 Task: Create a rule from the Recommended list, Task Added to this Project -> add SubTasks in the project AgileLink with SubTasks Gather and Analyse Requirements , Design and Implement Solution , System Test and UAT , Release to Production / Go Live
Action: Mouse moved to (997, 90)
Screenshot: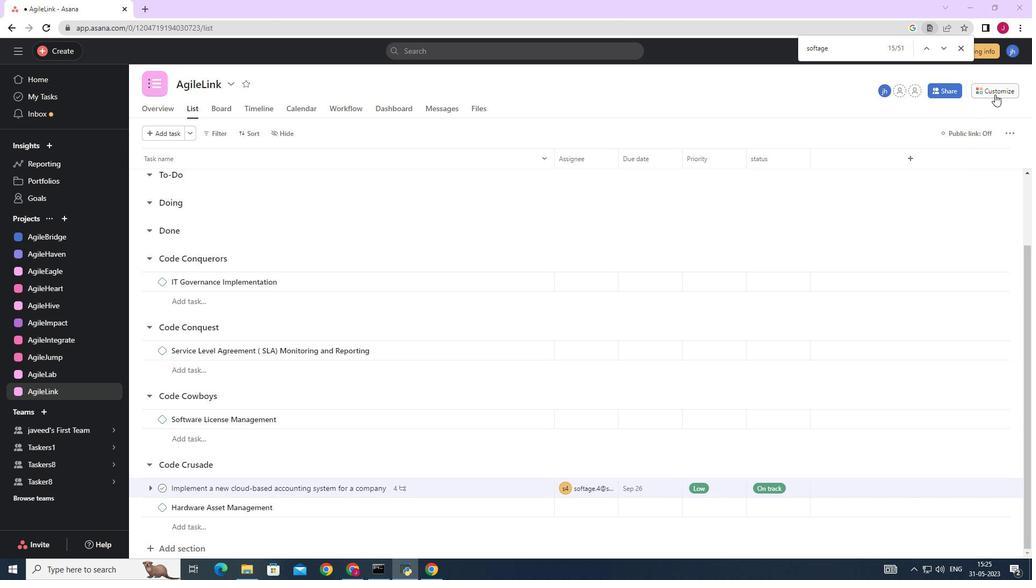 
Action: Mouse pressed left at (997, 90)
Screenshot: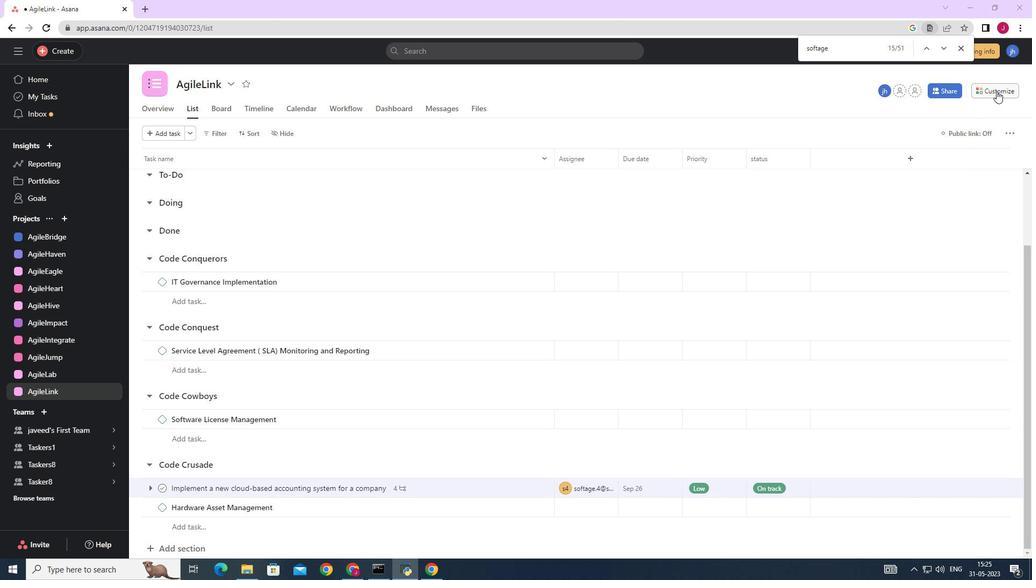 
Action: Mouse moved to (806, 233)
Screenshot: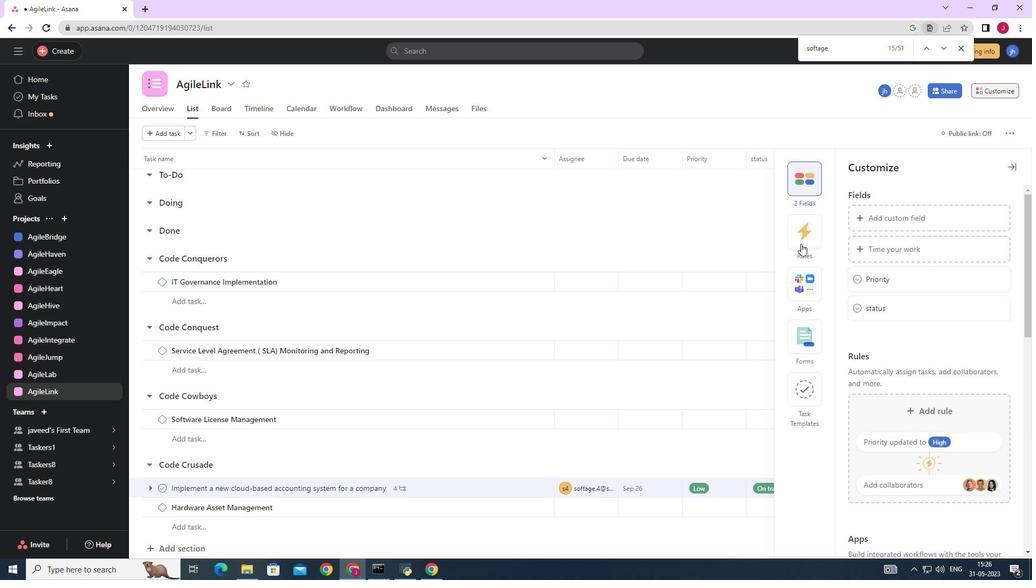 
Action: Mouse pressed left at (806, 233)
Screenshot: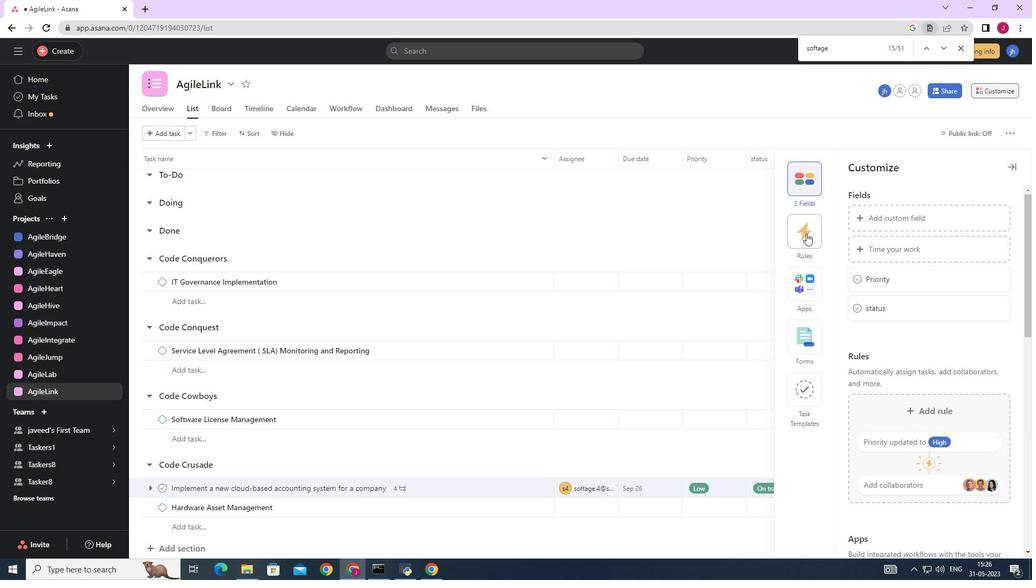 
Action: Mouse moved to (924, 250)
Screenshot: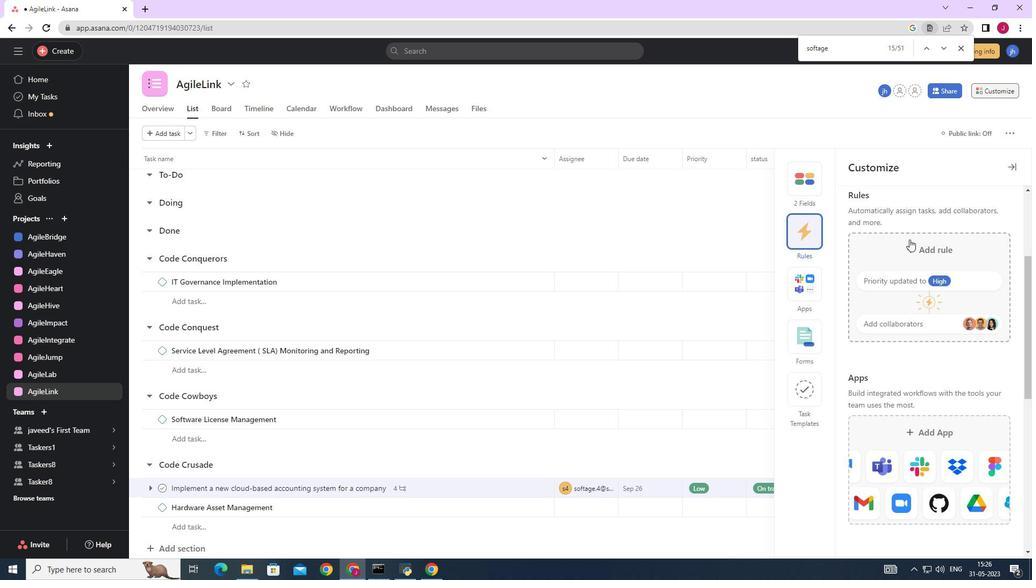 
Action: Mouse pressed left at (924, 250)
Screenshot: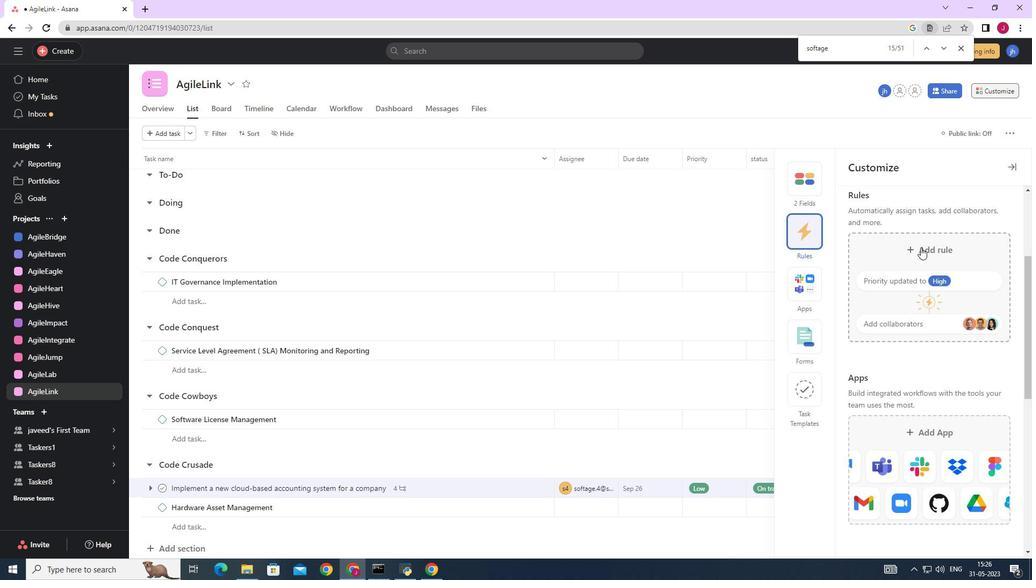 
Action: Mouse moved to (428, 159)
Screenshot: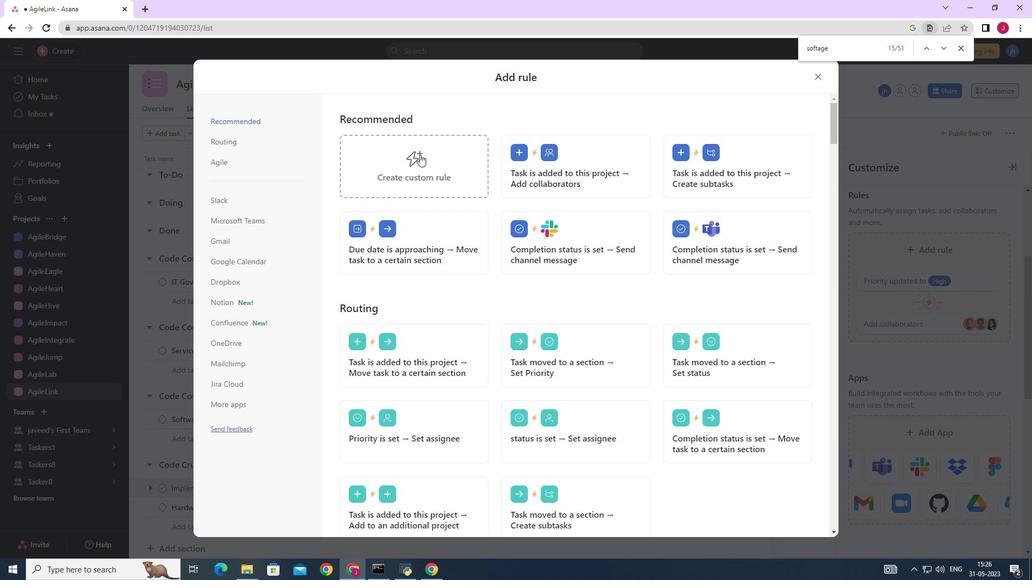
Action: Mouse pressed left at (428, 159)
Screenshot: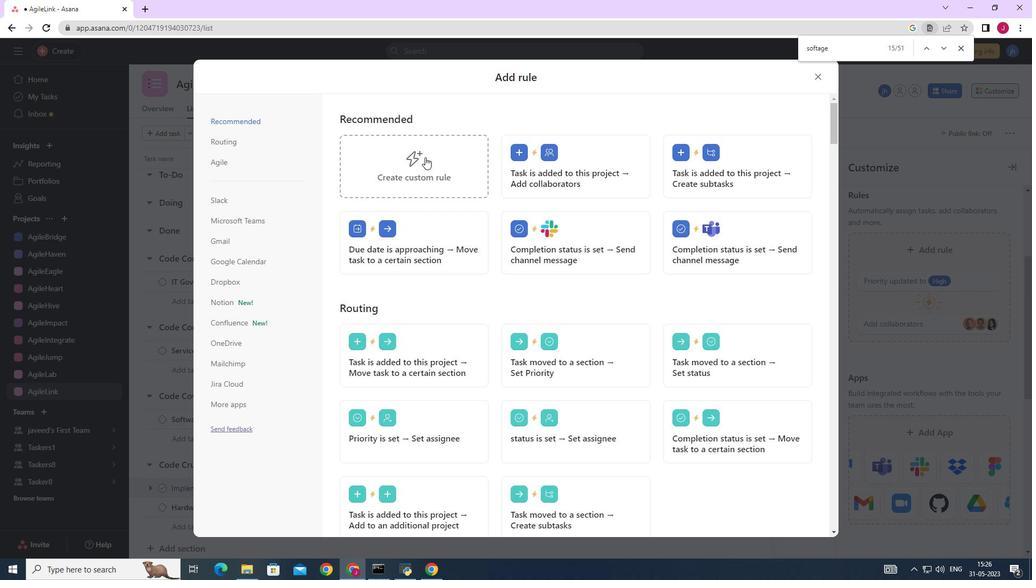 
Action: Mouse moved to (496, 282)
Screenshot: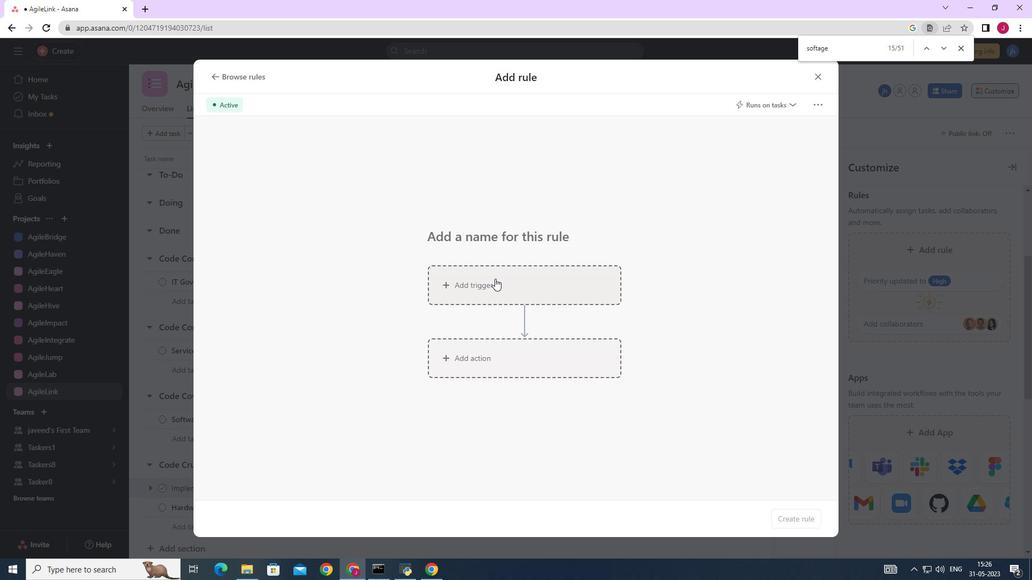 
Action: Mouse pressed left at (496, 282)
Screenshot: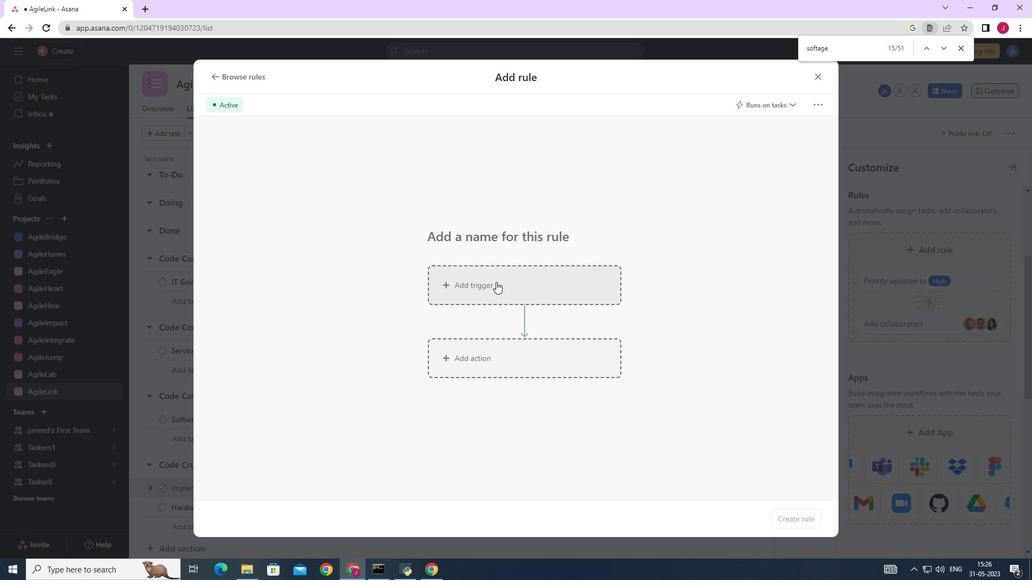 
Action: Mouse moved to (412, 360)
Screenshot: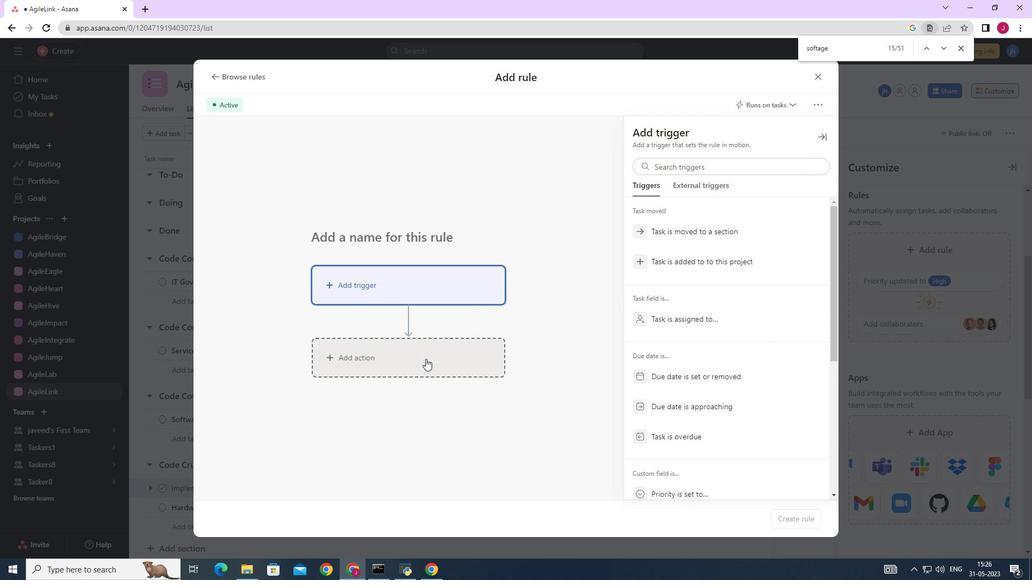 
Action: Mouse pressed left at (412, 360)
Screenshot: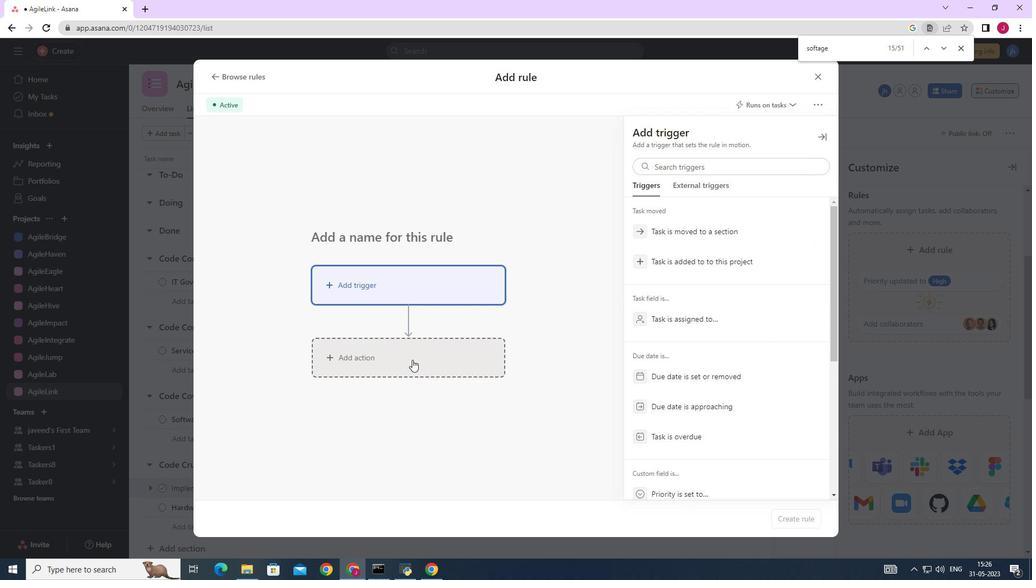 
Action: Mouse moved to (685, 317)
Screenshot: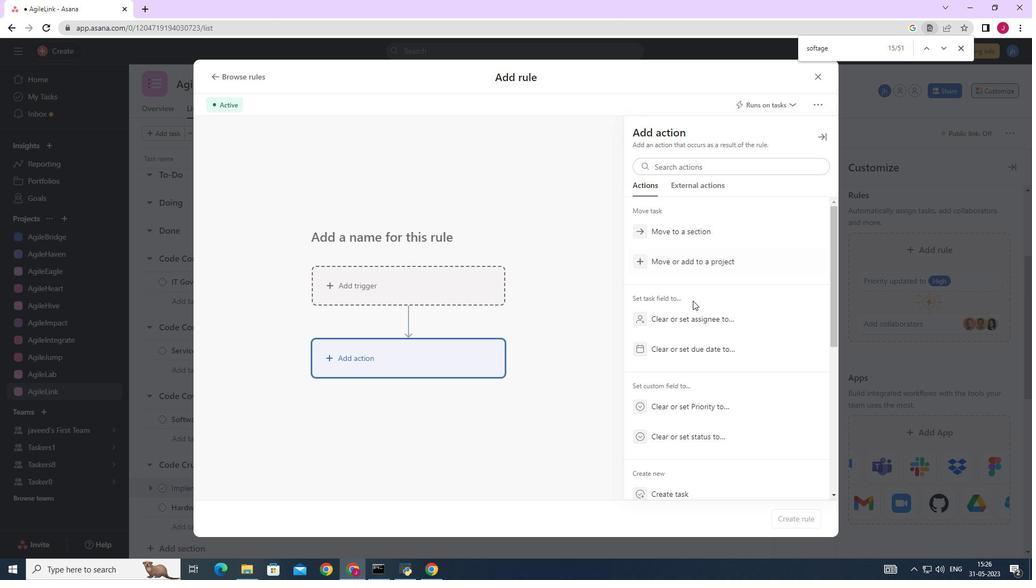 
Action: Mouse scrolled (685, 317) with delta (0, 0)
Screenshot: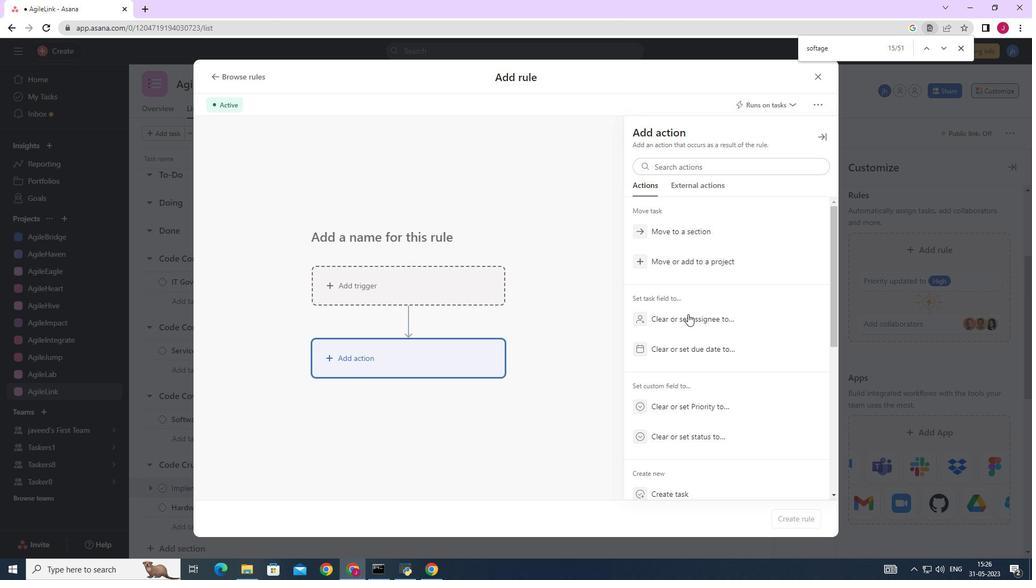 
Action: Mouse scrolled (685, 317) with delta (0, 0)
Screenshot: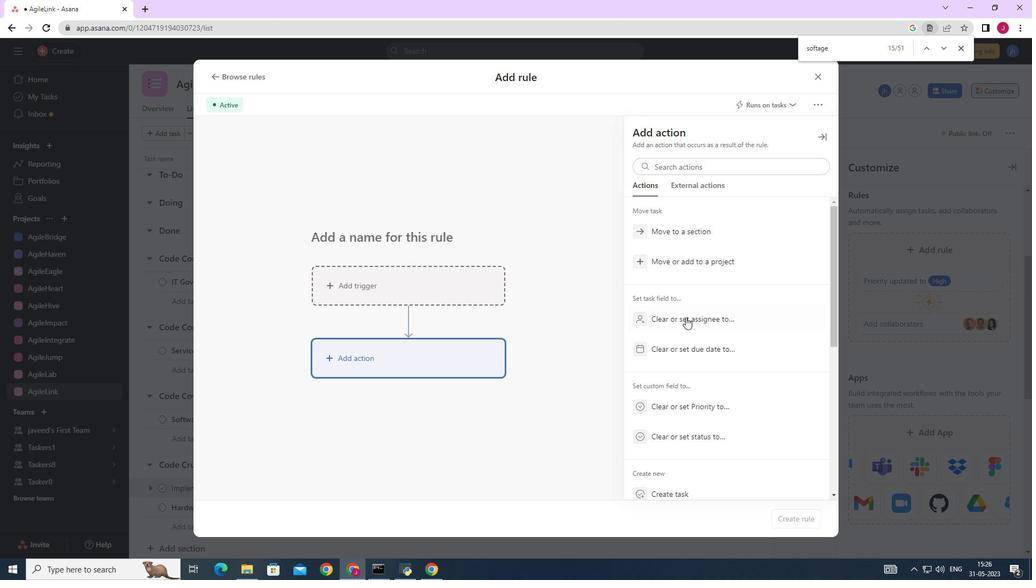 
Action: Mouse scrolled (685, 317) with delta (0, 0)
Screenshot: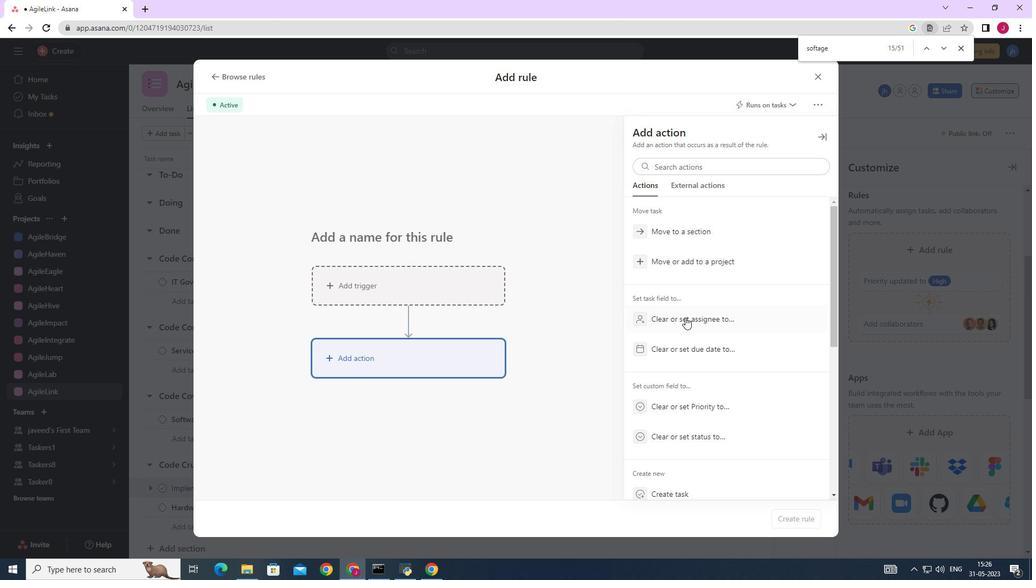 
Action: Mouse scrolled (685, 317) with delta (0, 0)
Screenshot: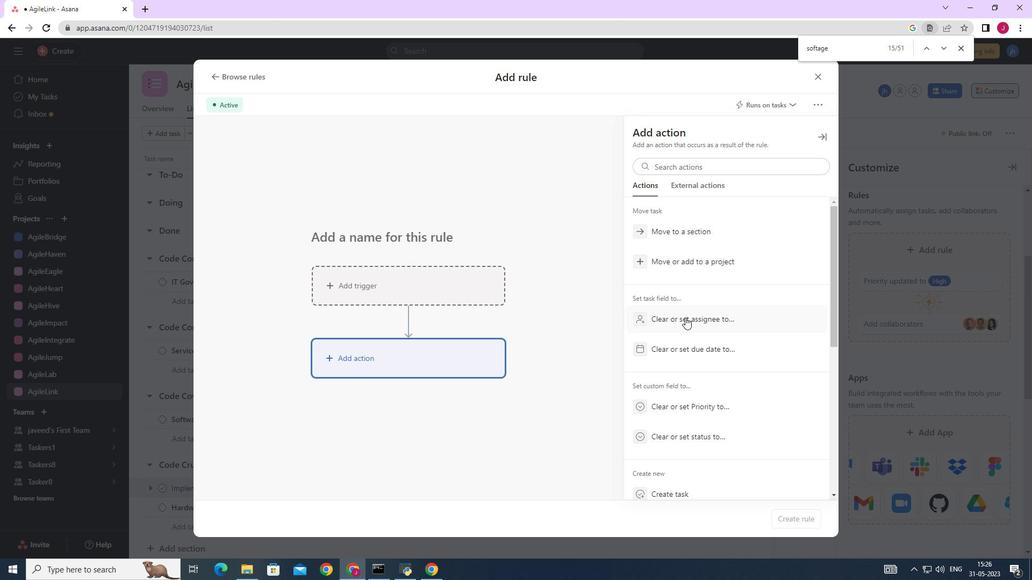 
Action: Mouse moved to (677, 315)
Screenshot: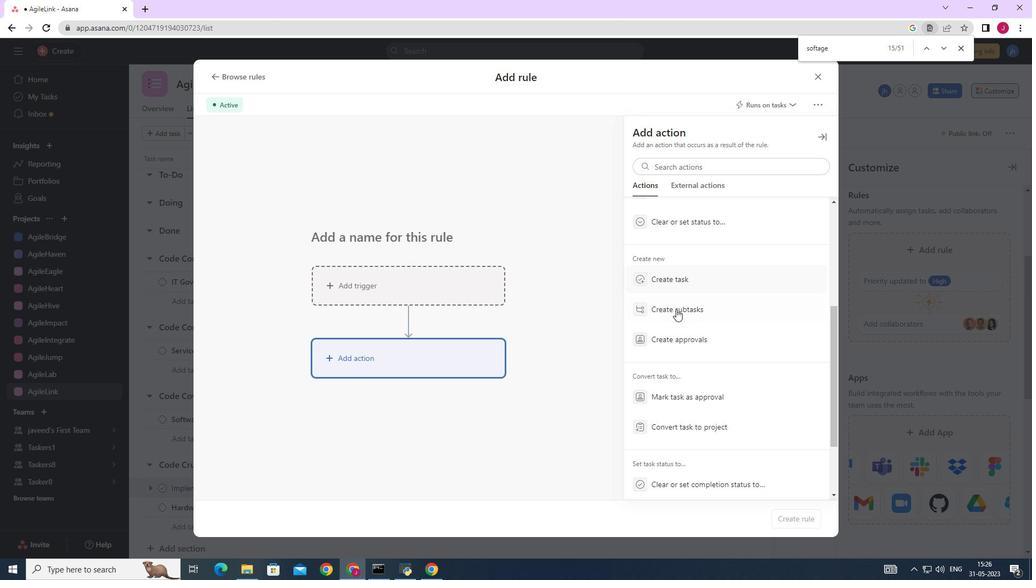 
Action: Mouse scrolled (677, 314) with delta (0, 0)
Screenshot: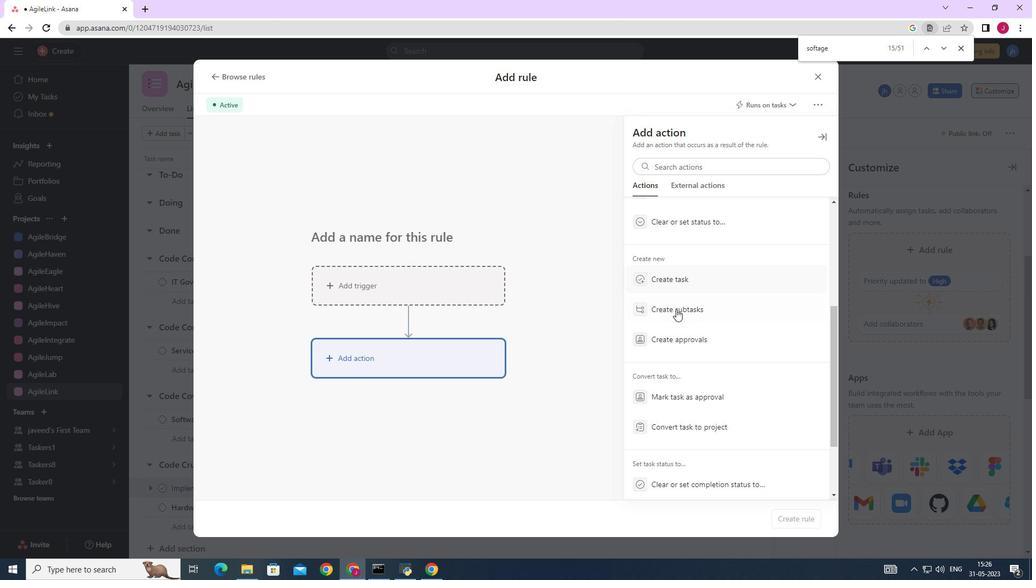 
Action: Mouse moved to (677, 315)
Screenshot: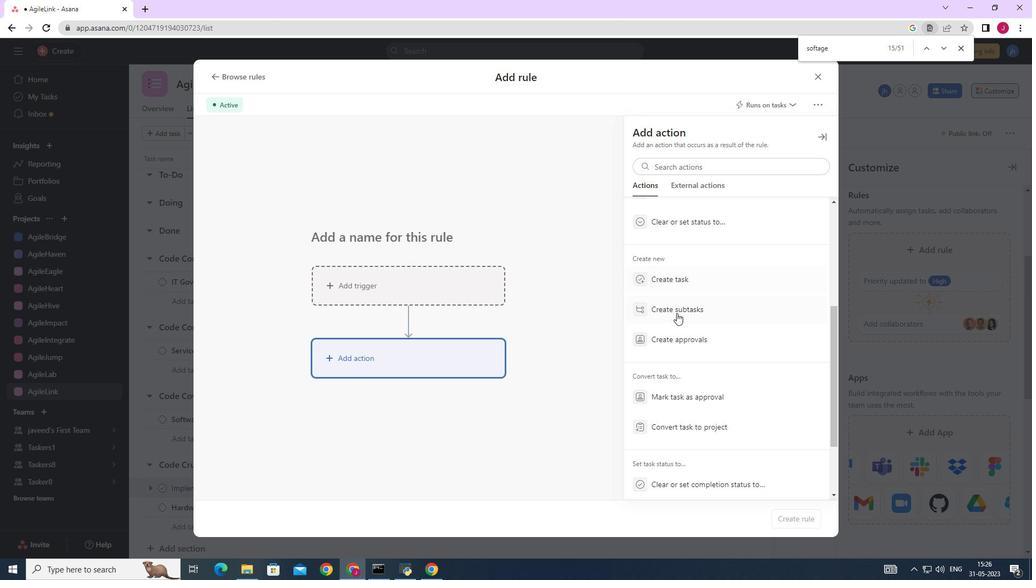 
Action: Mouse scrolled (677, 315) with delta (0, 0)
Screenshot: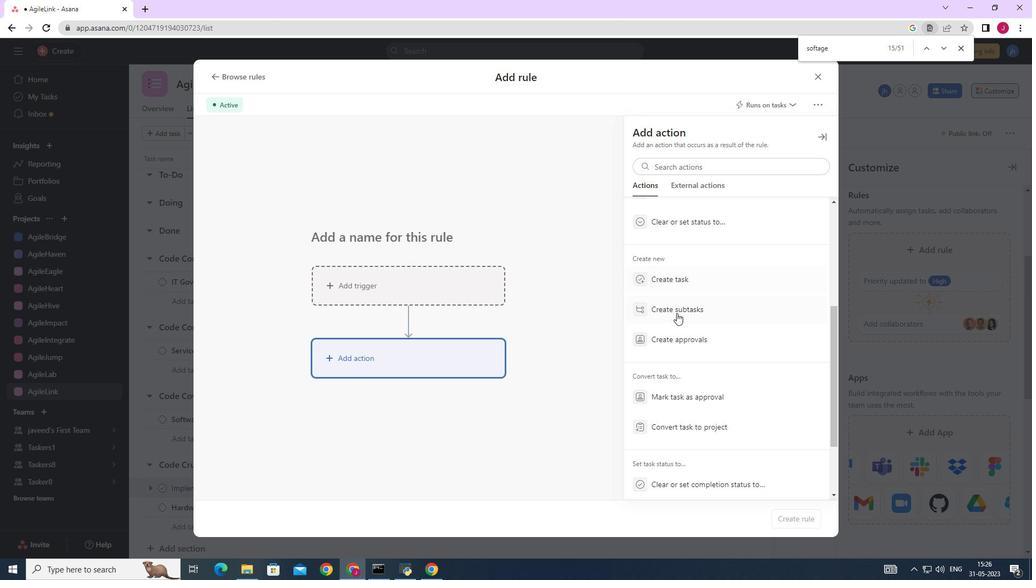 
Action: Mouse moved to (677, 335)
Screenshot: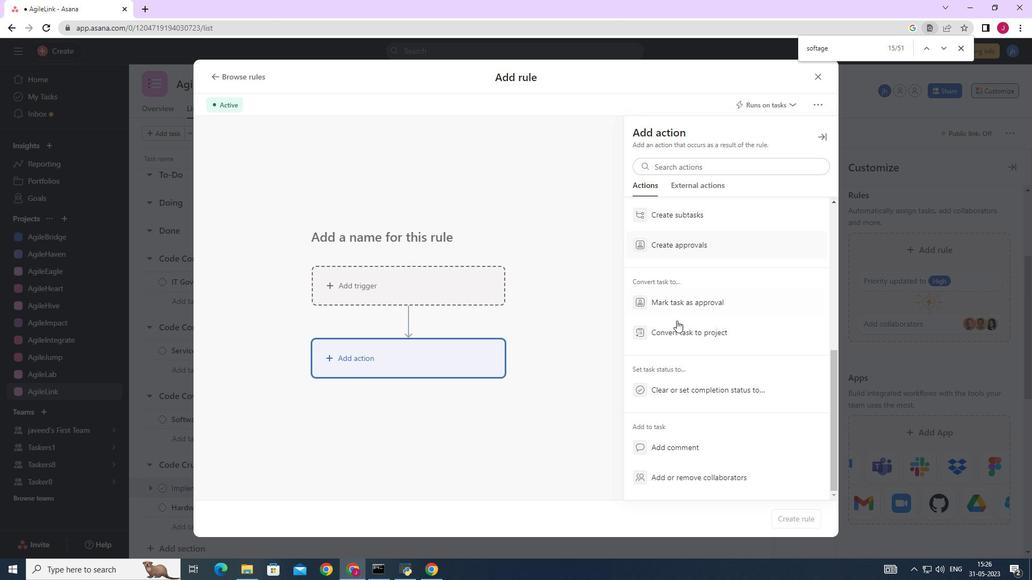 
Action: Mouse scrolled (677, 334) with delta (0, 0)
Screenshot: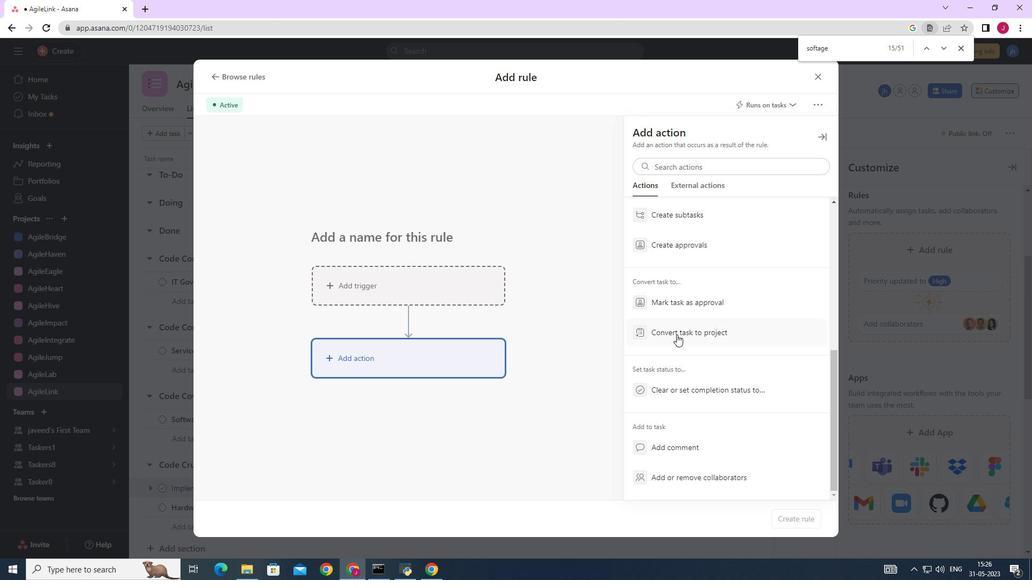 
Action: Mouse scrolled (677, 334) with delta (0, 0)
Screenshot: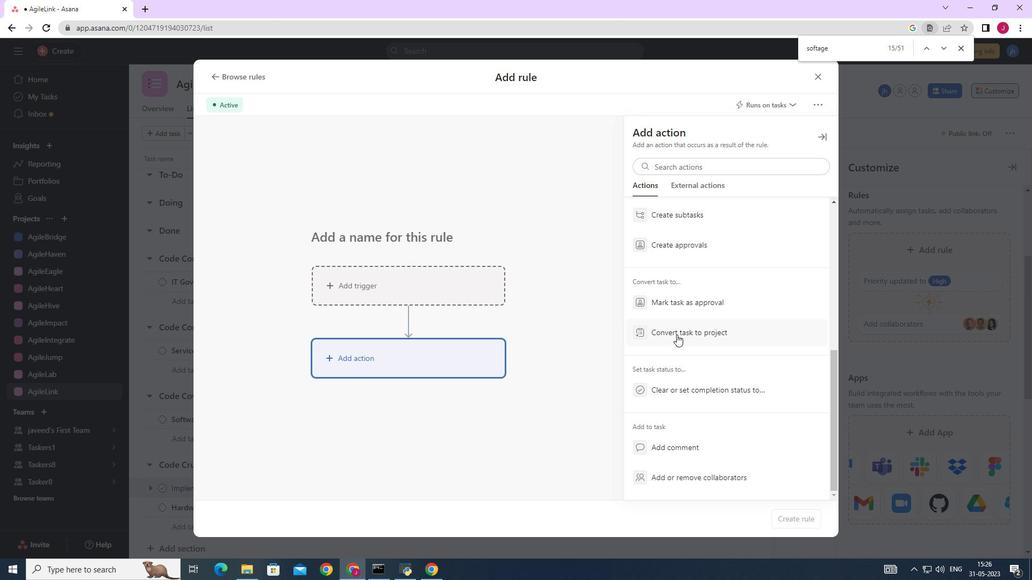 
Action: Mouse scrolled (677, 334) with delta (0, 0)
Screenshot: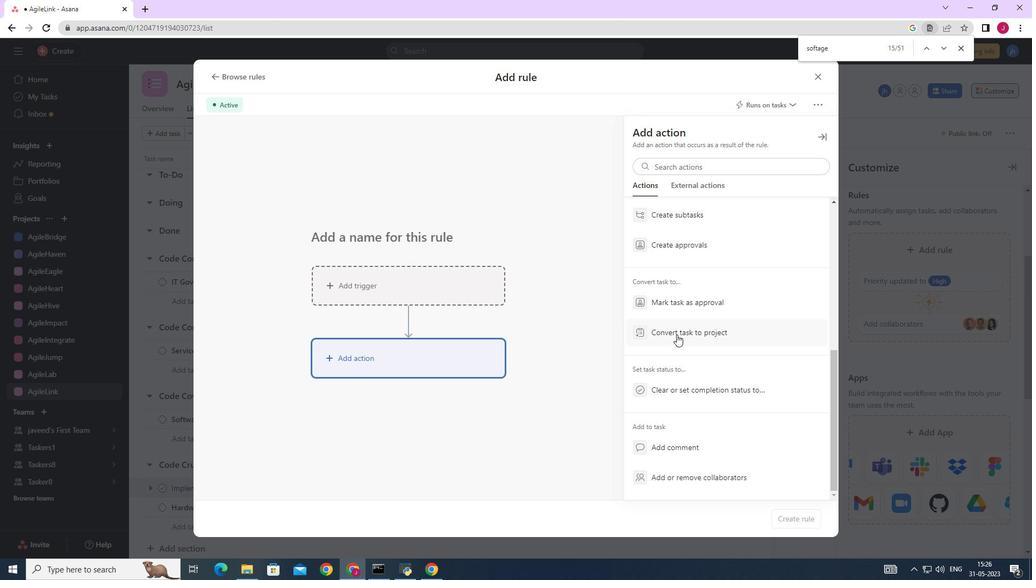 
Action: Mouse moved to (666, 253)
Screenshot: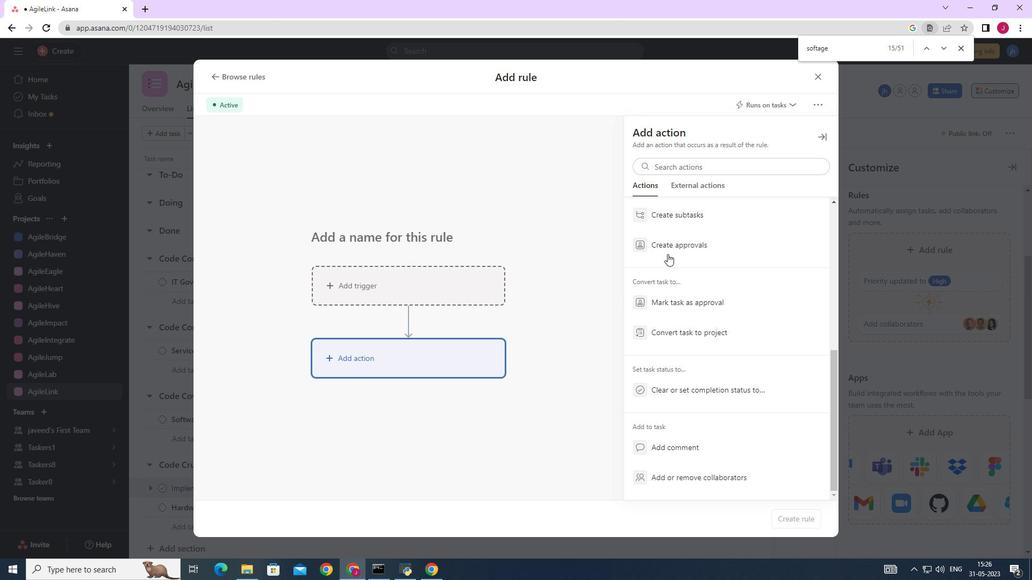 
Action: Mouse scrolled (666, 253) with delta (0, 0)
Screenshot: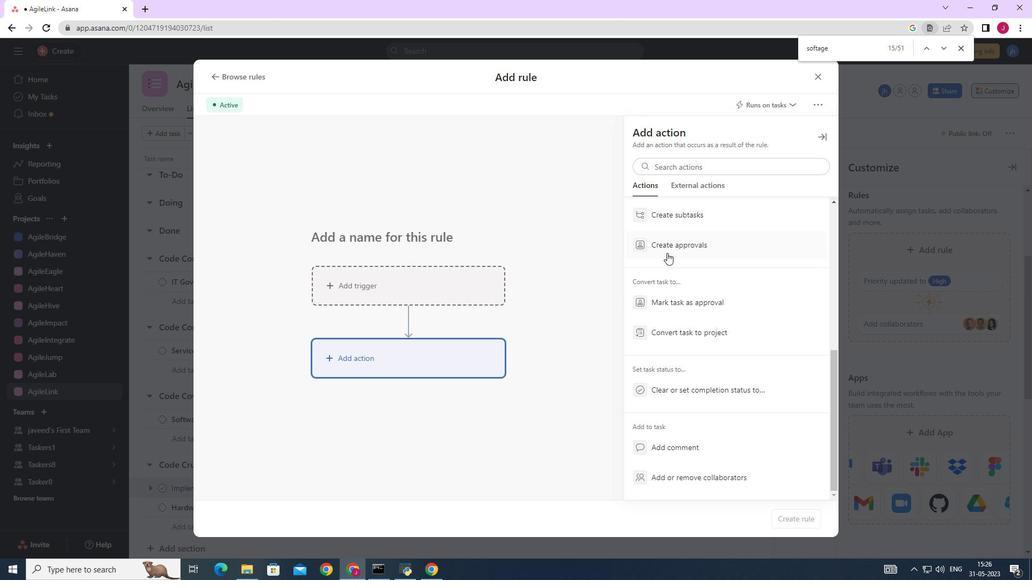 
Action: Mouse scrolled (666, 253) with delta (0, 0)
Screenshot: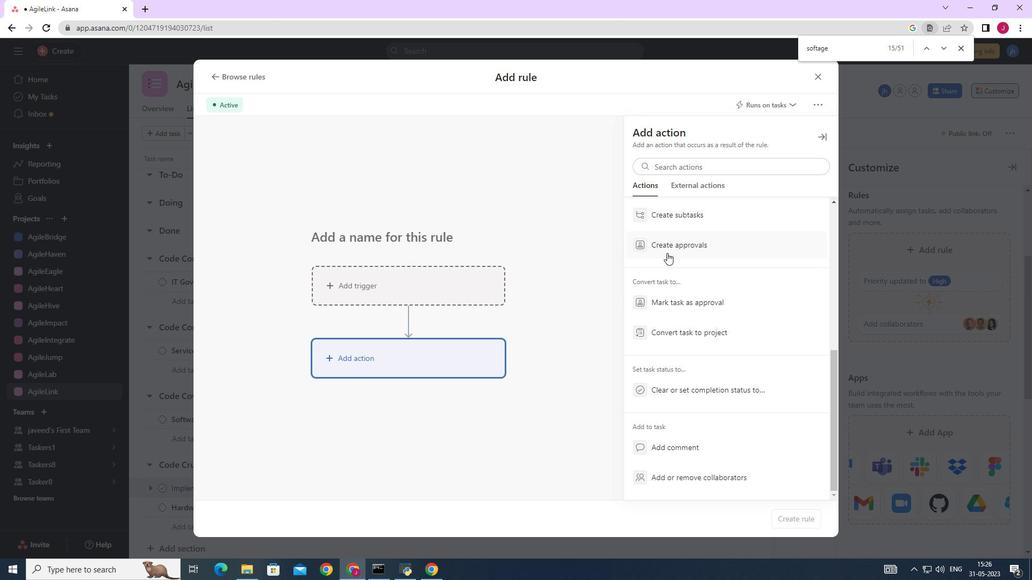 
Action: Mouse moved to (667, 323)
Screenshot: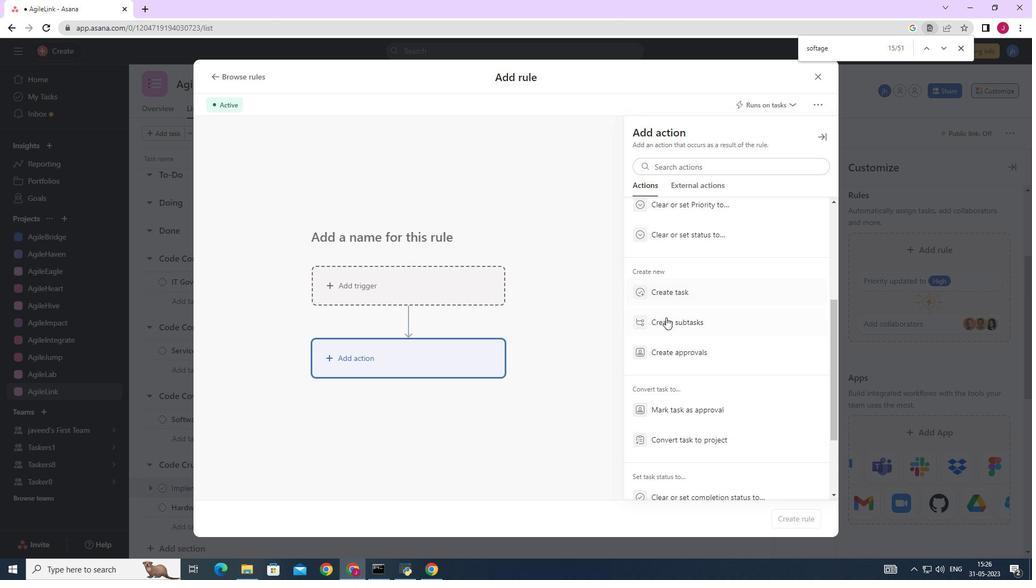 
Action: Mouse pressed left at (667, 323)
Screenshot: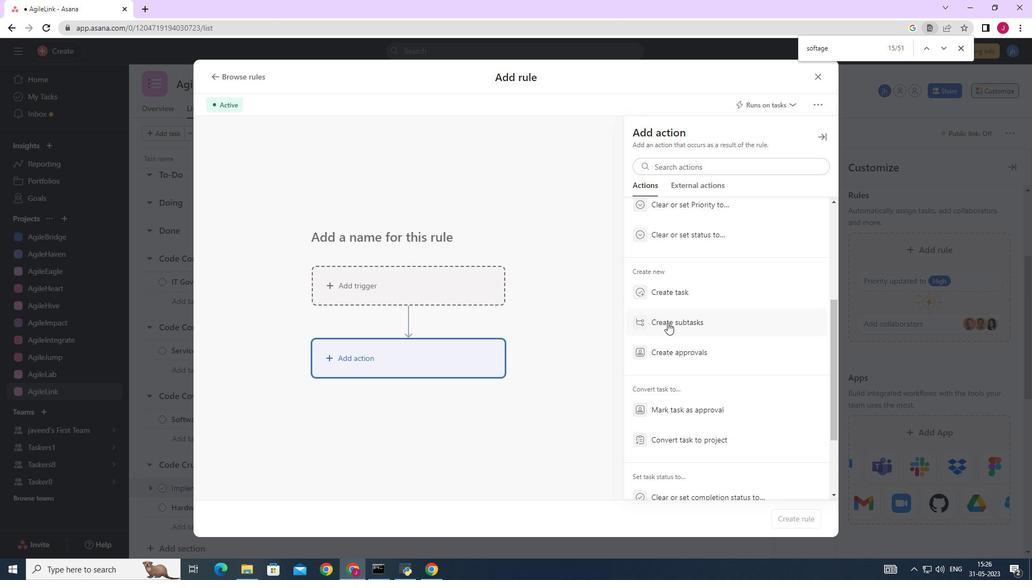 
Action: Mouse moved to (694, 169)
Screenshot: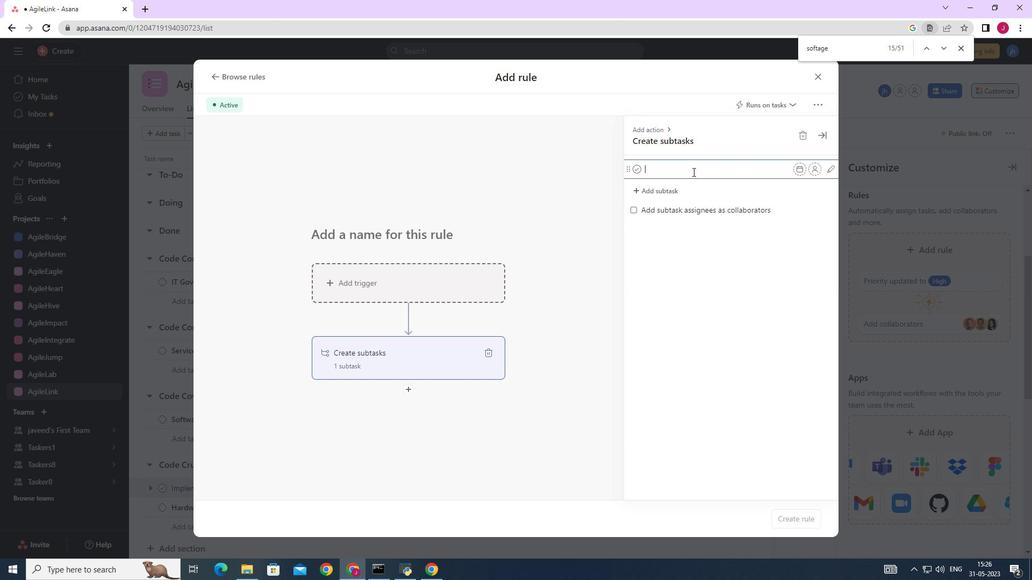 
Action: Mouse pressed left at (694, 169)
Screenshot: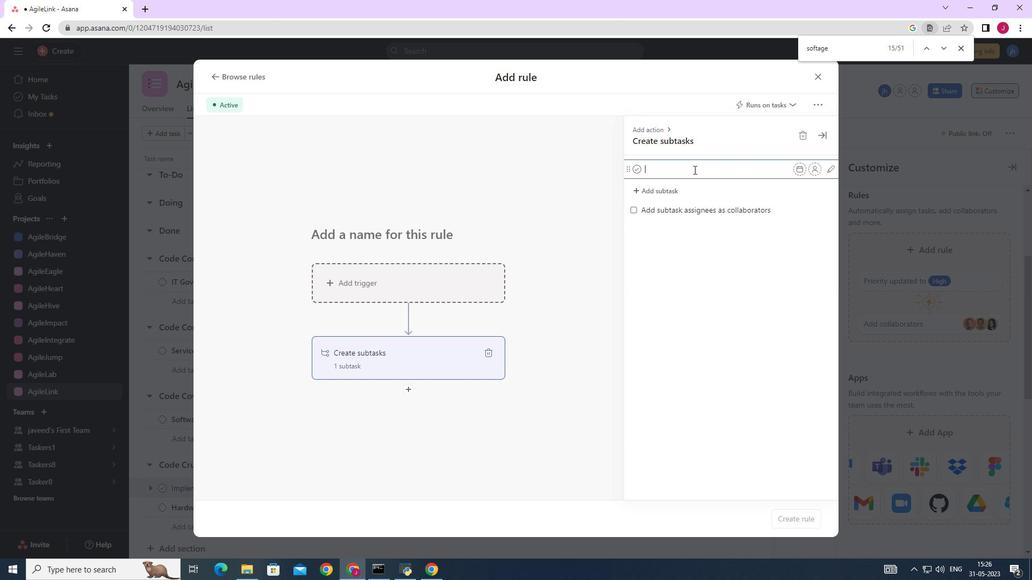 
Action: Key pressed <Key.caps_lock>G<Key.caps_lock>ather<Key.space>and<Key.space><Key.caps_lock>A<Key.caps_lock>nalyse<Key.space><Key.caps_lock>R<Key.caps_lock>equirements<Key.enter><Key.caps_lock>D<Key.caps_lock>esign<Key.space>and<Key.space><Key.caps_lock>I<Key.caps_lock>mplementa<Key.space><Key.backspace><Key.backspace><Key.space><Key.caps_lock>S<Key.caps_lock>olution<Key.enter><Key.caps_lock>S<Key.caps_lock>ystem<Key.space><Key.caps_lock>T<Key.caps_lock>est<Key.space>and<Key.space><Key.caps_lock>UAT<Key.enter>R<Key.caps_lock>elease<Key.space>to<Key.space><Key.caps_lock>P<Key.space><Key.backspace><Key.caps_lock>roduction<Key.space>/<Key.space><Key.caps_lock>G<Key.caps_lock>o<Key.space><Key.caps_lock>L<Key.space><Key.caps_lock><Key.backspace>ive<Key.space><Key.enter>
Screenshot: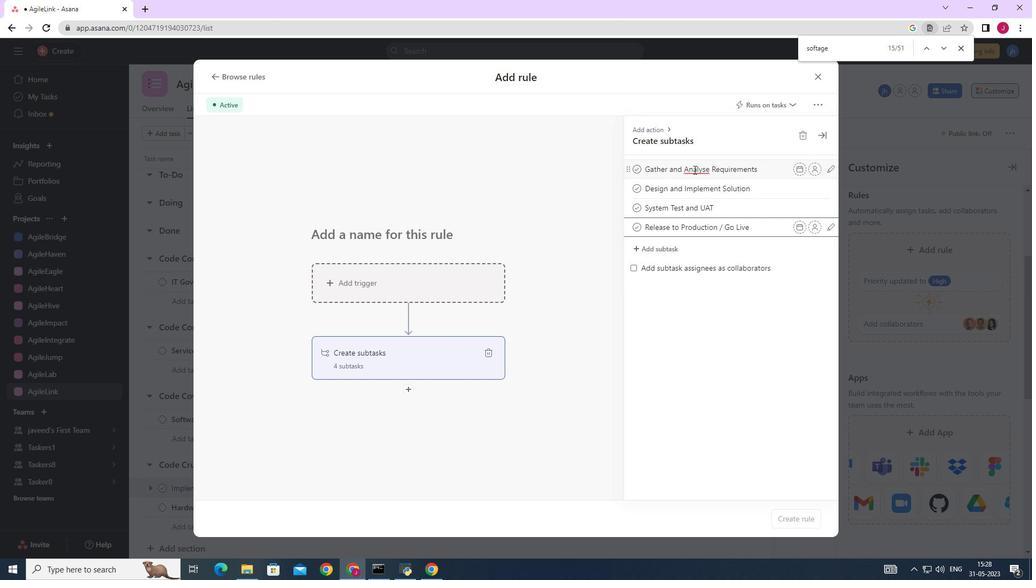 
